 Task: Create an issue to suggest a new feature or improvement.
Action: Mouse moved to (989, 62)
Screenshot: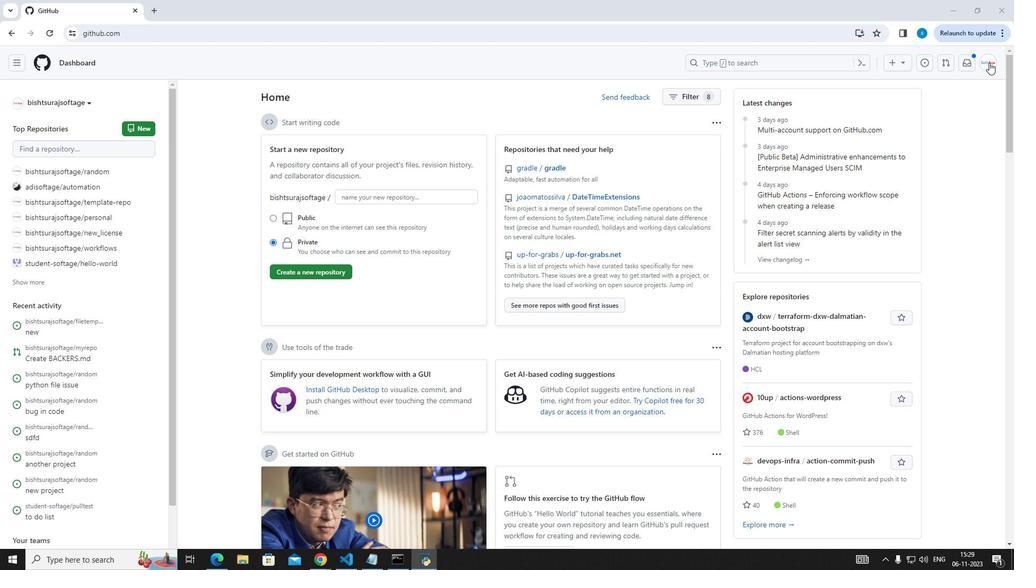 
Action: Mouse pressed left at (989, 62)
Screenshot: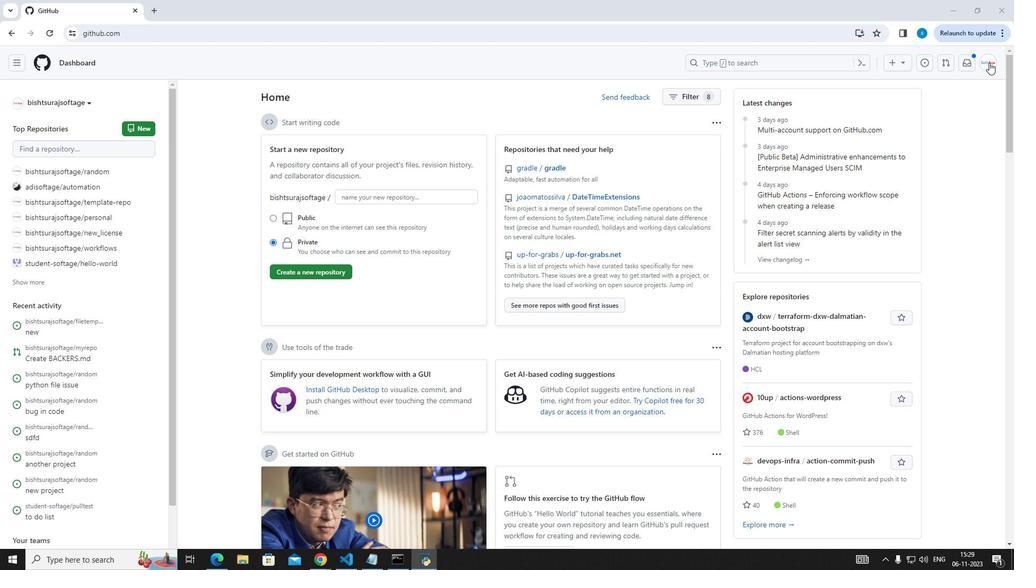 
Action: Mouse moved to (927, 156)
Screenshot: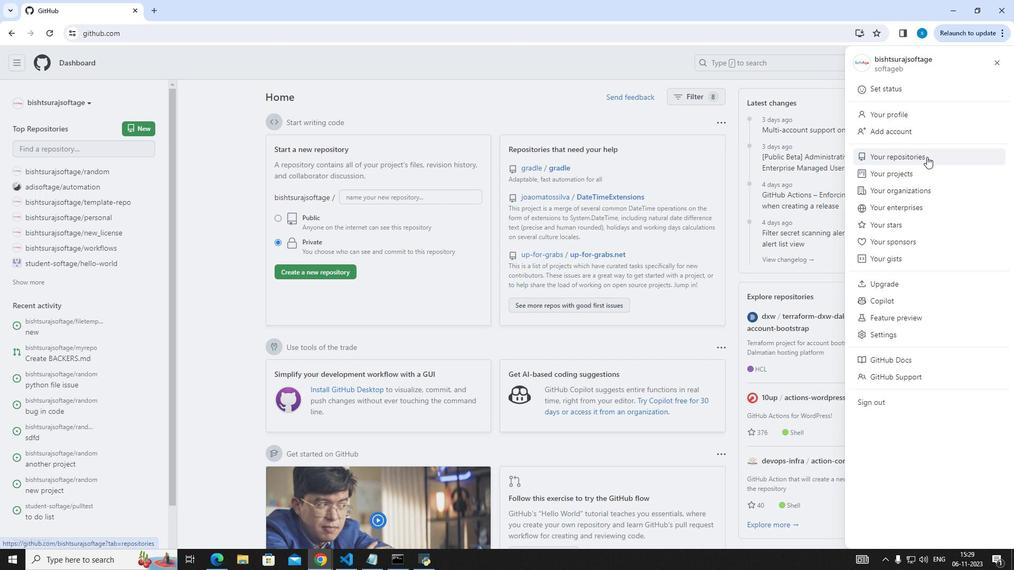 
Action: Mouse pressed left at (927, 156)
Screenshot: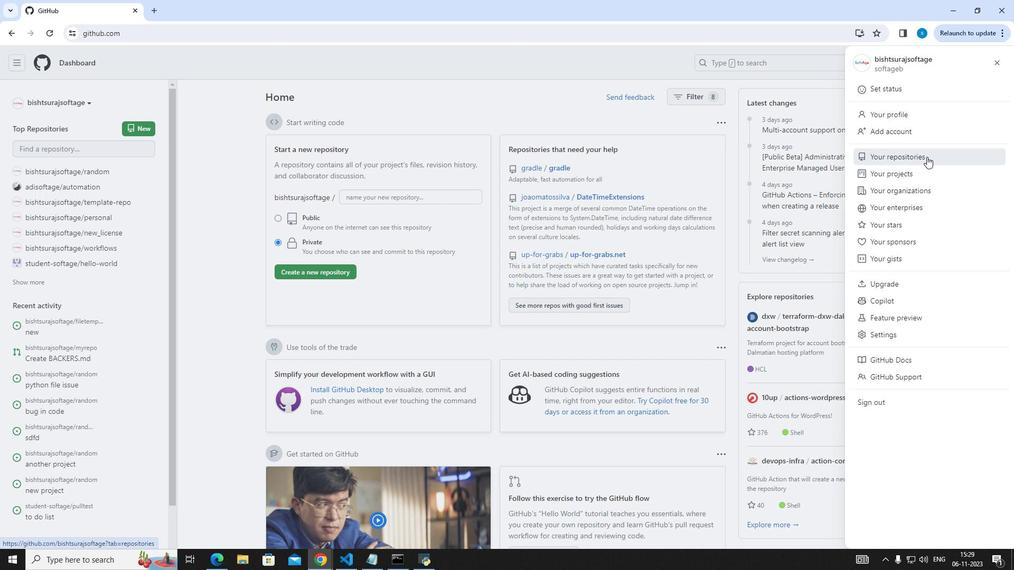 
Action: Mouse moved to (368, 306)
Screenshot: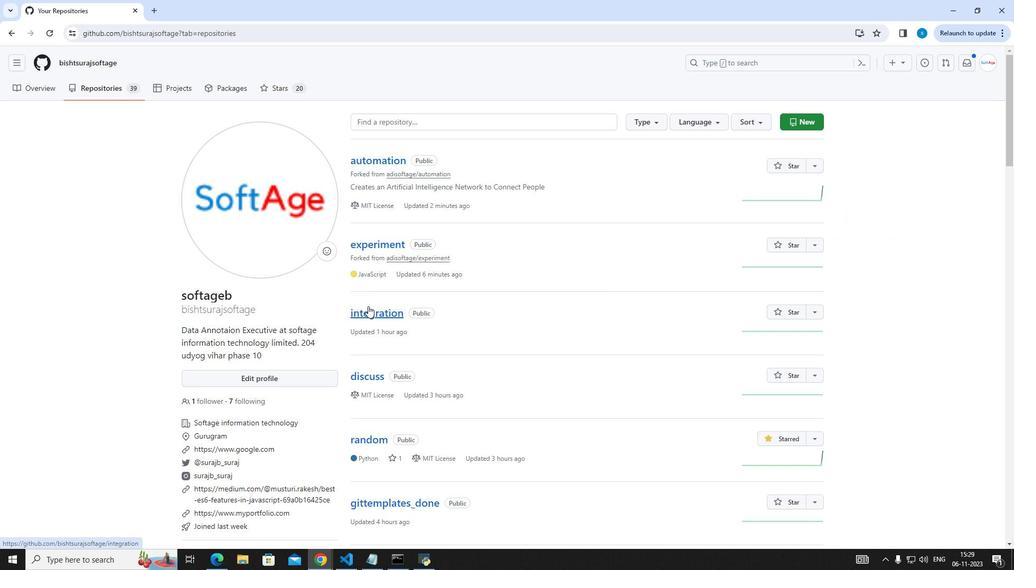 
Action: Mouse pressed left at (368, 306)
Screenshot: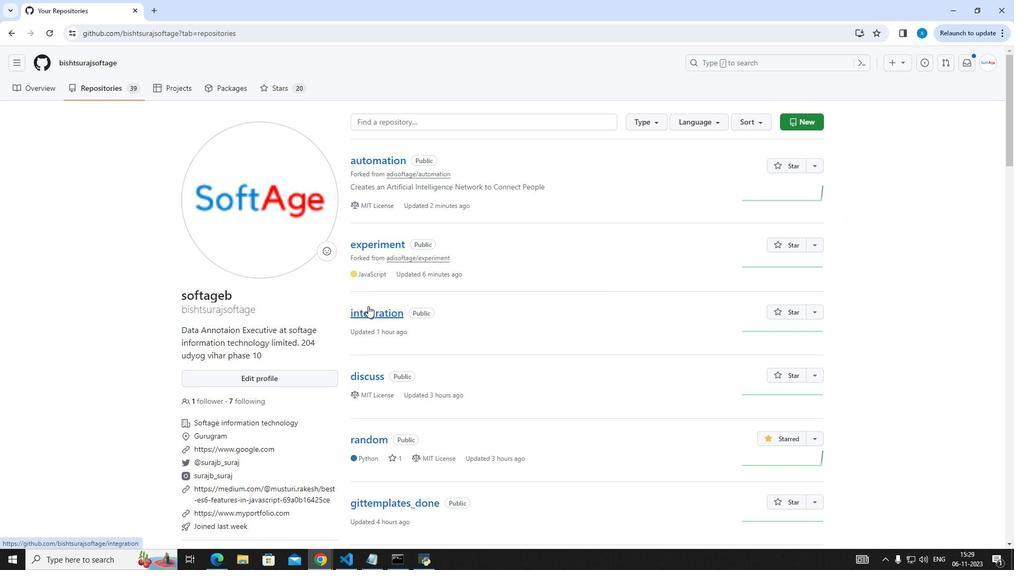 
Action: Mouse moved to (81, 89)
Screenshot: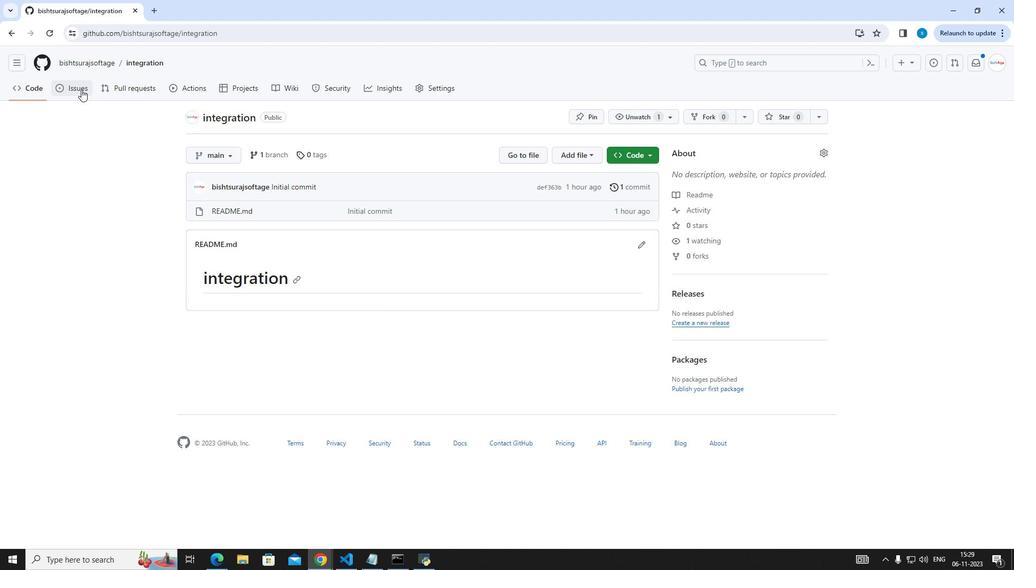 
Action: Mouse pressed left at (81, 89)
Screenshot: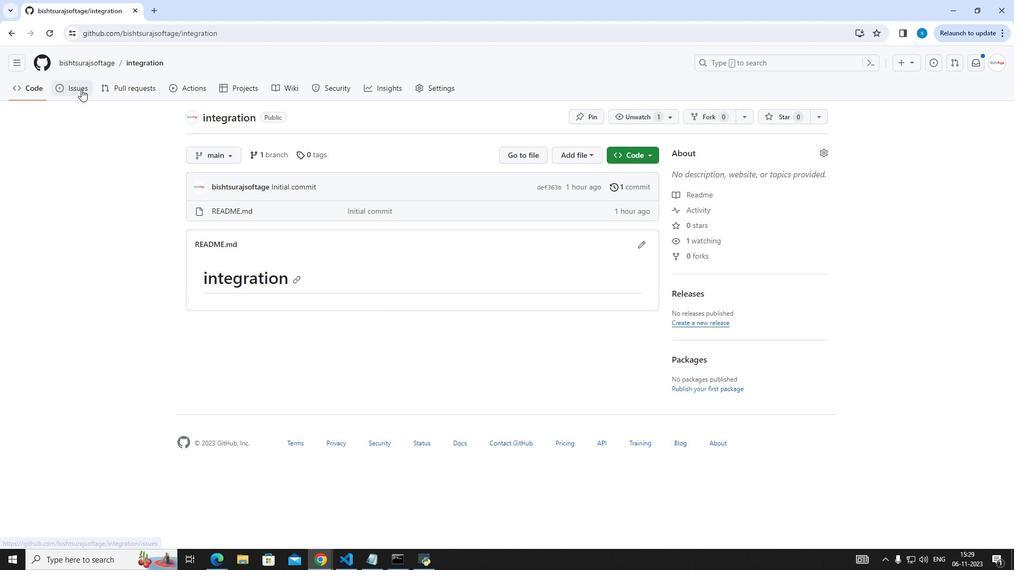 
Action: Mouse moved to (786, 191)
Screenshot: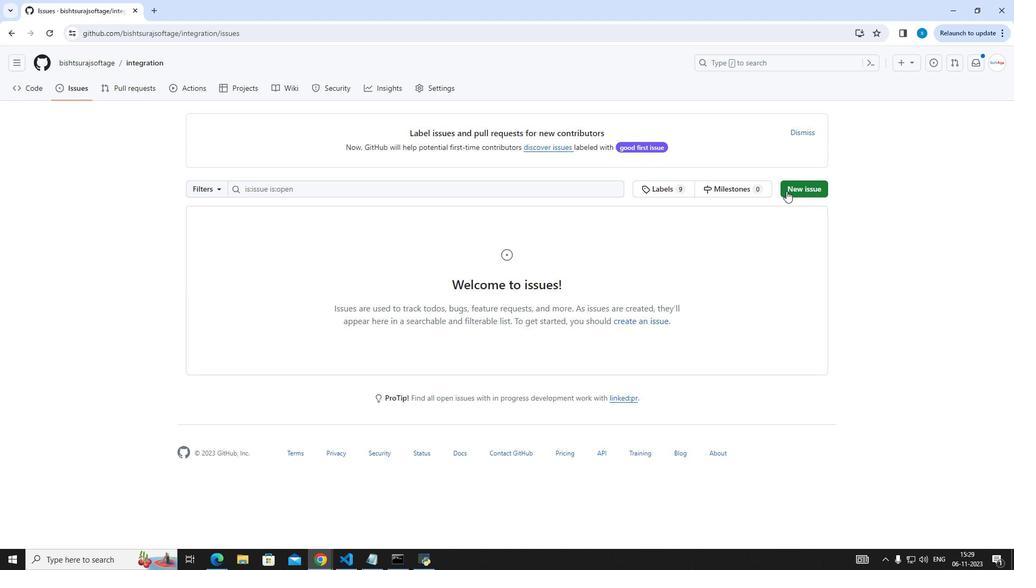 
Action: Mouse pressed left at (786, 191)
Screenshot: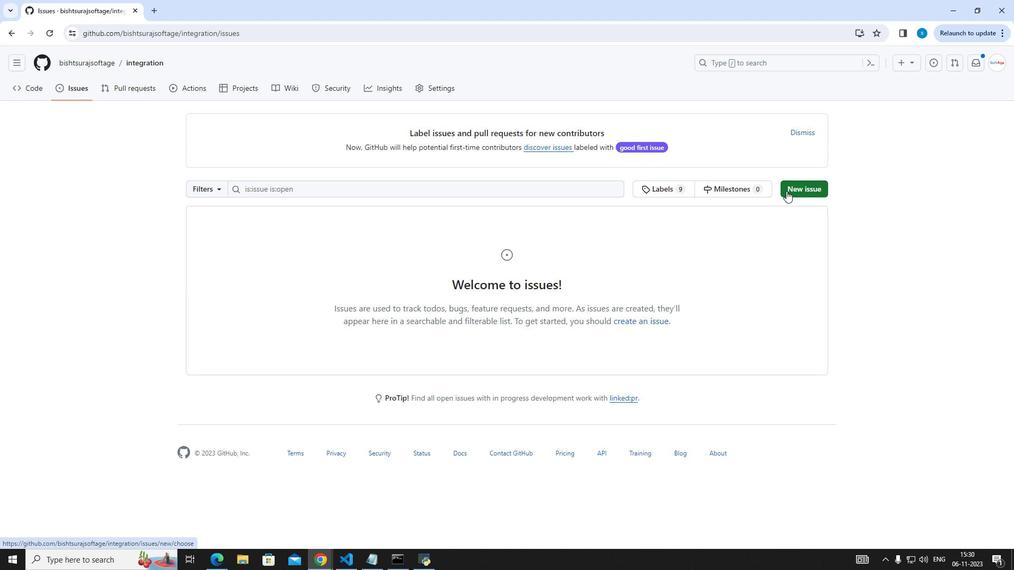 
Action: Mouse moved to (358, 145)
Screenshot: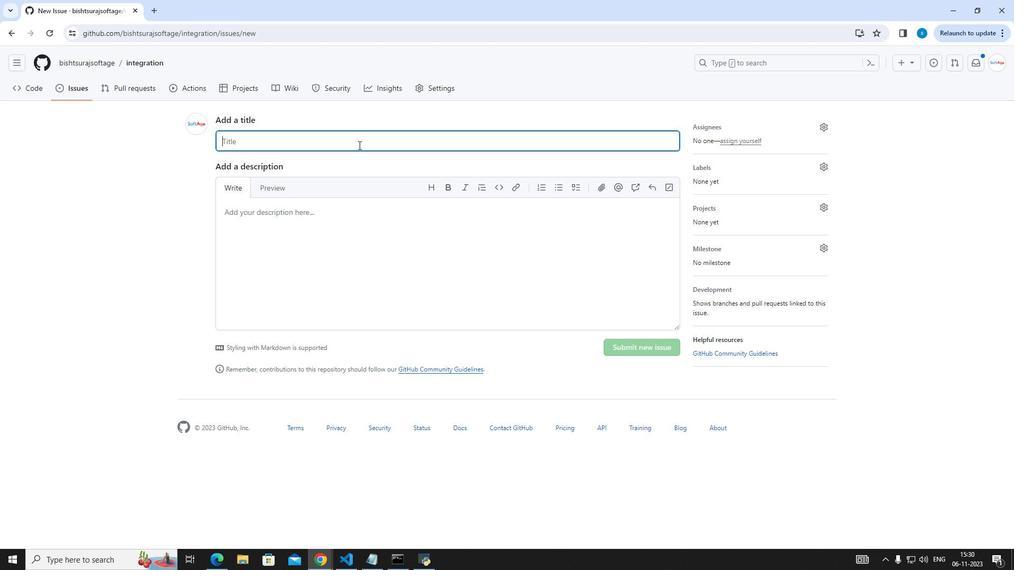 
Action: Mouse pressed left at (358, 145)
Screenshot: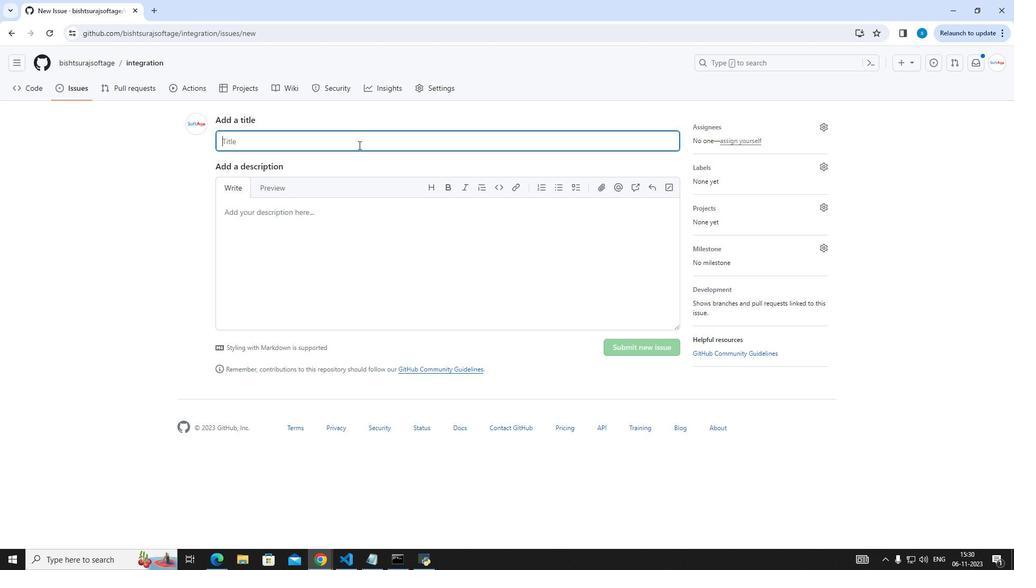 
Action: Mouse moved to (358, 144)
Screenshot: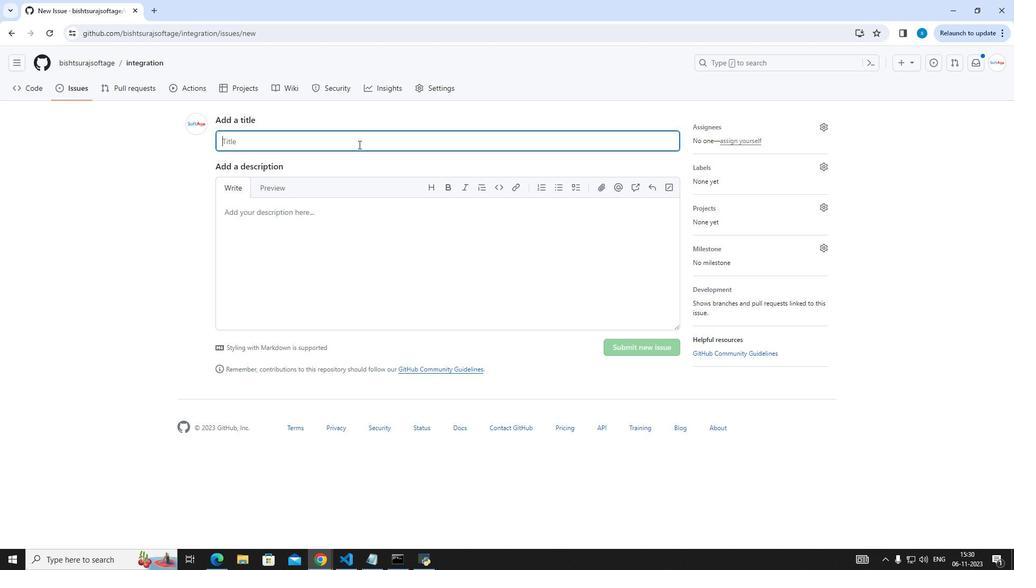 
Action: Key pressed <Key.shift_r>Intefr<Key.backspace><Key.backspace>gration<Key.space>issues
Screenshot: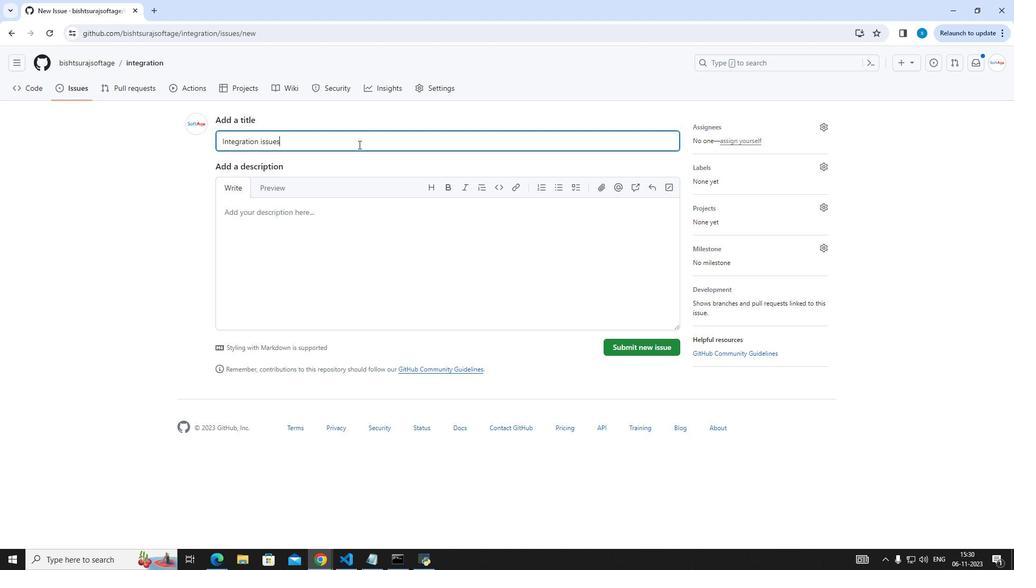 
Action: Mouse moved to (348, 217)
Screenshot: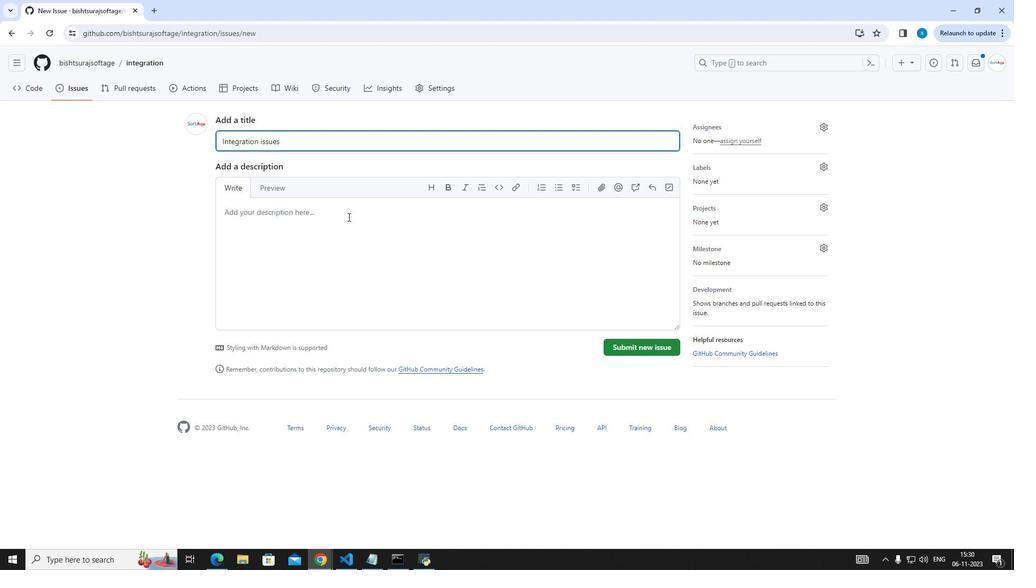 
Action: Mouse pressed left at (348, 217)
Screenshot: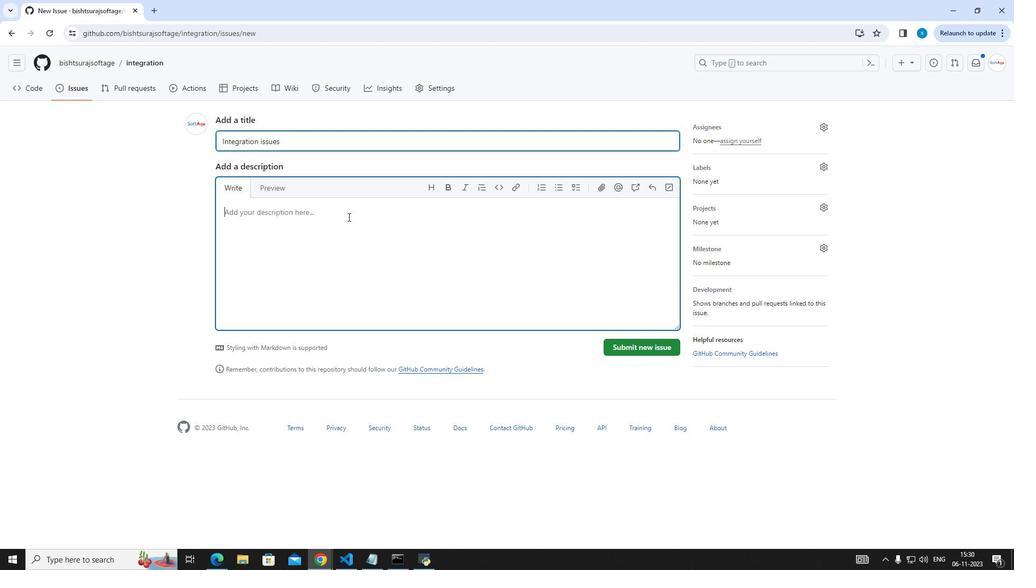 
Action: Key pressed <Key.shift_r>Weel<Key.space><Key.backspace><Key.backspace><Key.backspace><Key.backspace>wll<Key.backspace><Key.backspace><Key.backspace>ell,<Key.space>there<Key.space>are<Key.space><Key.space>signig<Key.backspace>ficant<Key.space>bud<Key.backspace>gs<Key.space>in<Key.space>the<Key.space>main<Key.space>javascript<Key.space>filr<Key.backspace>e.<Key.space><Key.shift_r>Please<Key.space>resolve<Key.space>the<Key.space>issue<Key.space>as<Key.space>soon<Key.space>as<Key.space>possible.
Screenshot: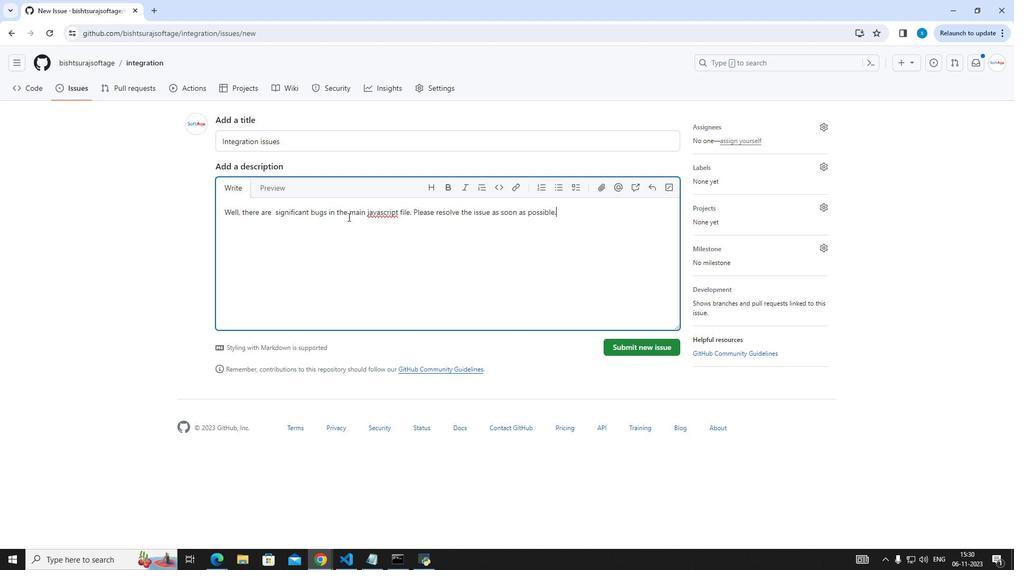 
Action: Mouse moved to (826, 120)
Screenshot: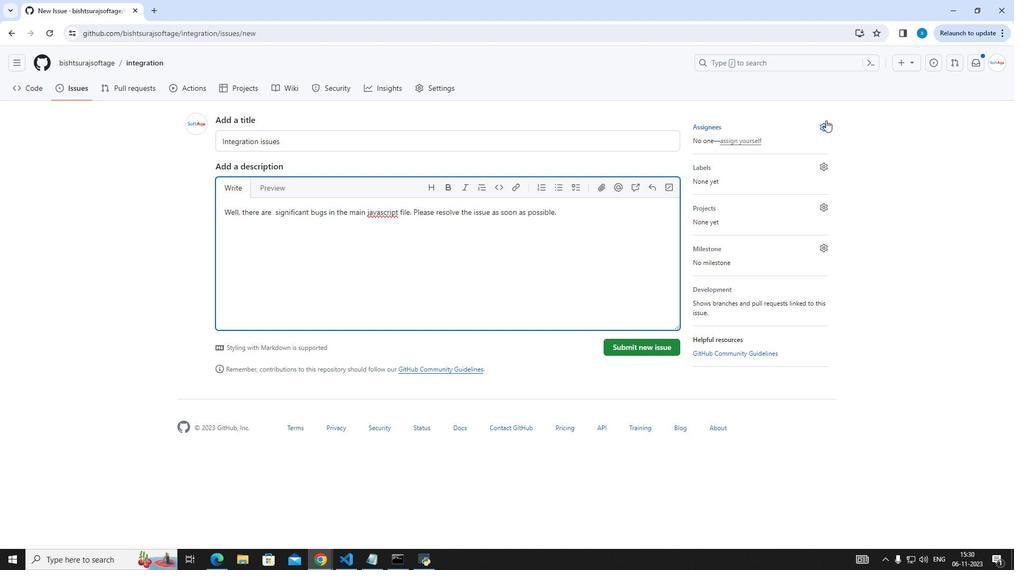 
Action: Mouse pressed left at (826, 120)
Screenshot: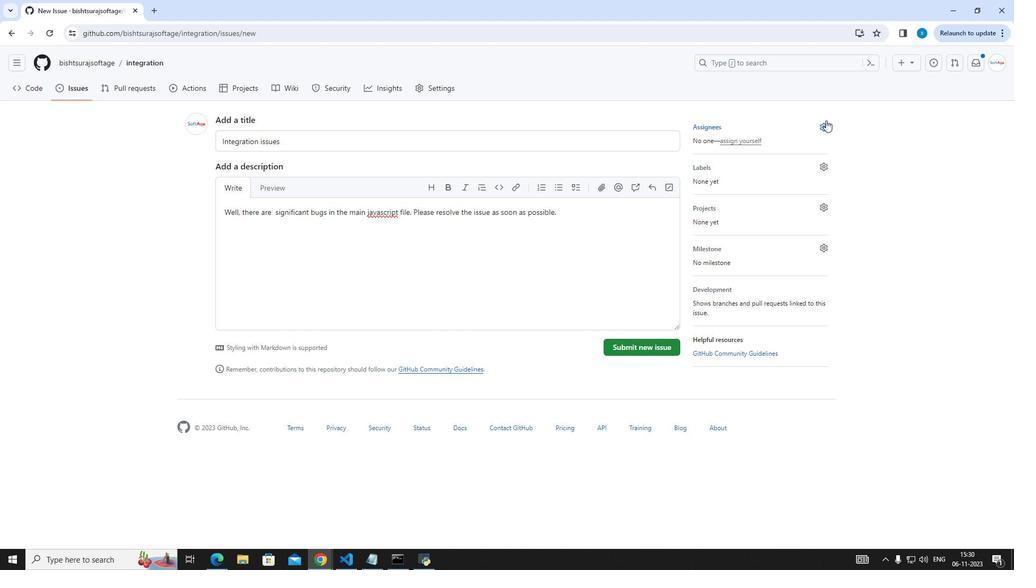 
Action: Mouse moved to (768, 214)
Screenshot: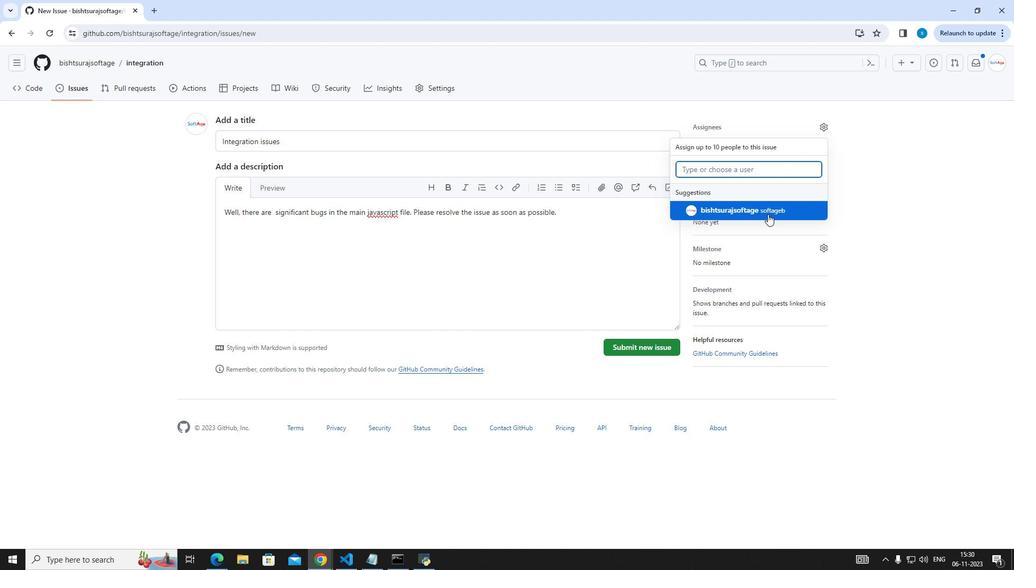 
Action: Mouse pressed left at (768, 214)
Screenshot: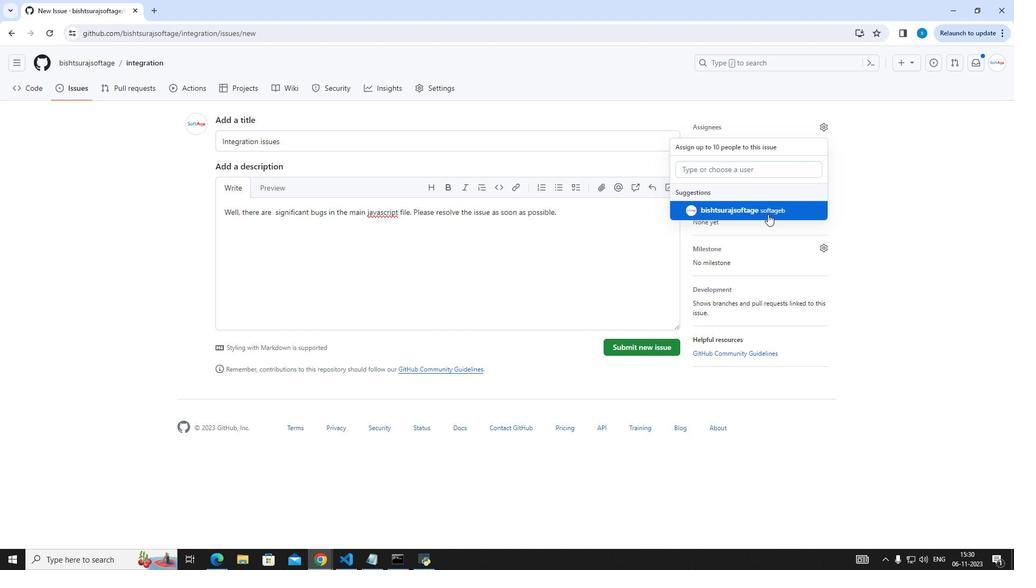 
Action: Mouse moved to (775, 231)
Screenshot: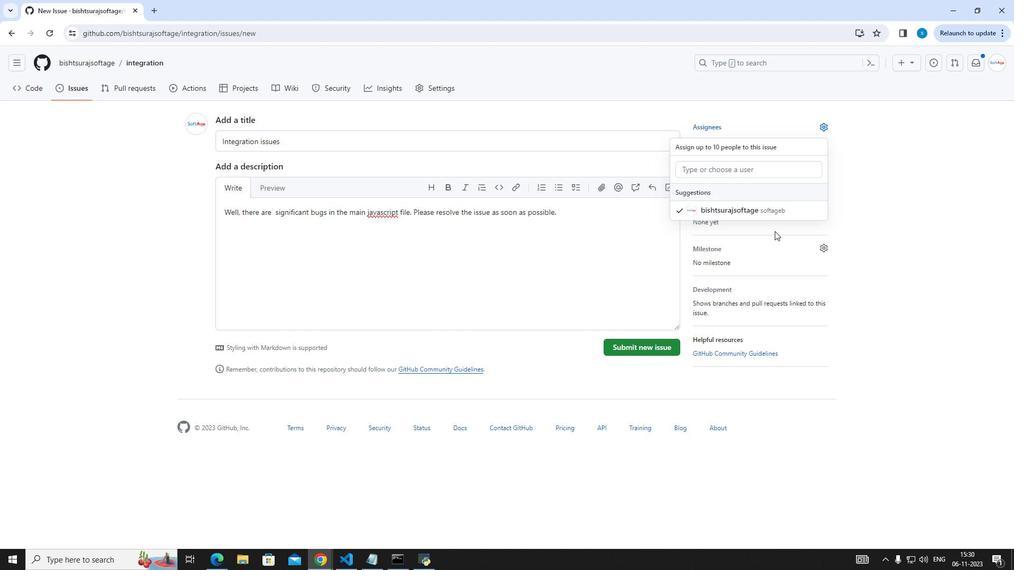 
Action: Mouse pressed left at (775, 231)
Screenshot: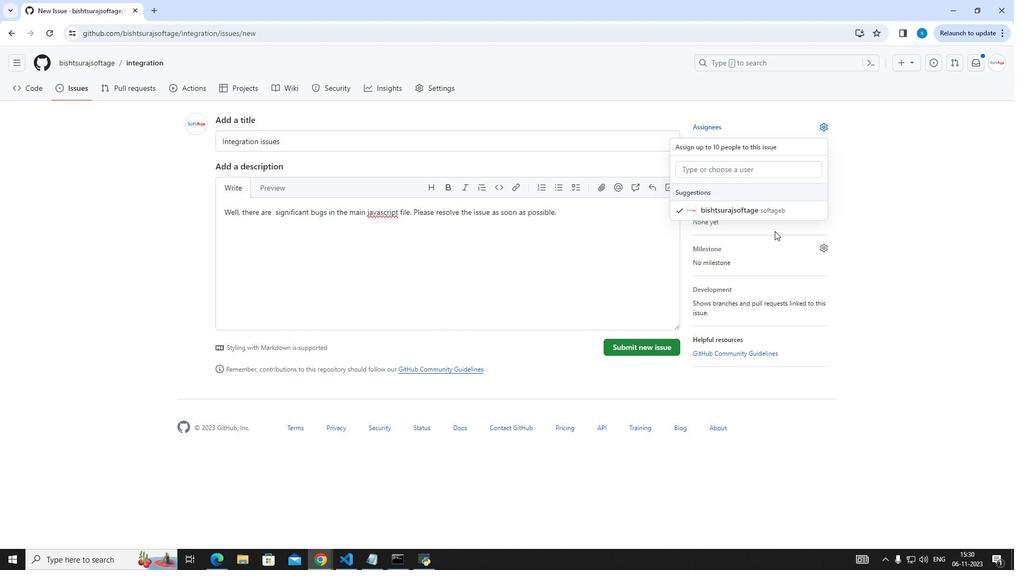 
Action: Mouse moved to (827, 171)
Screenshot: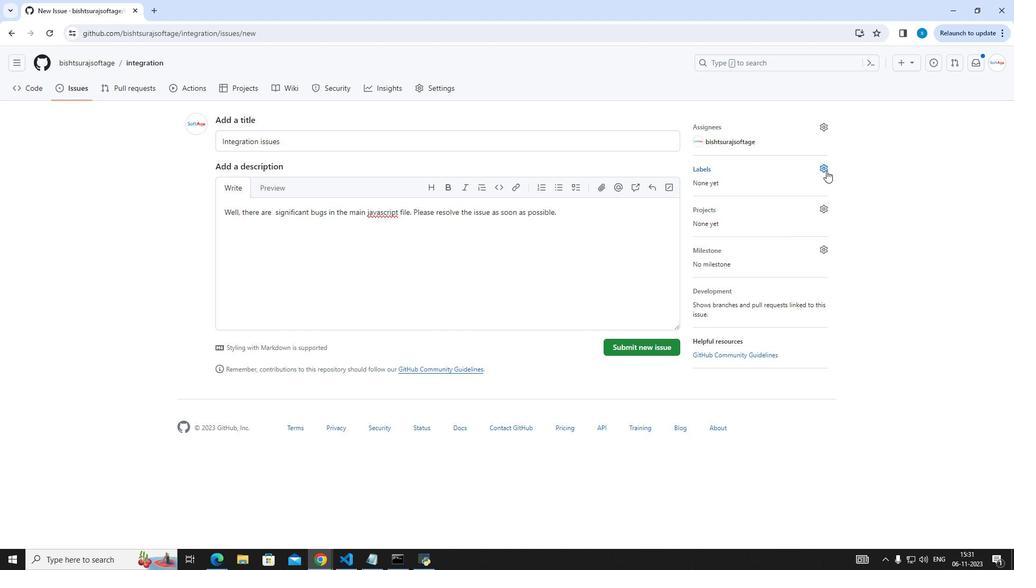 
Action: Mouse pressed left at (827, 171)
Screenshot: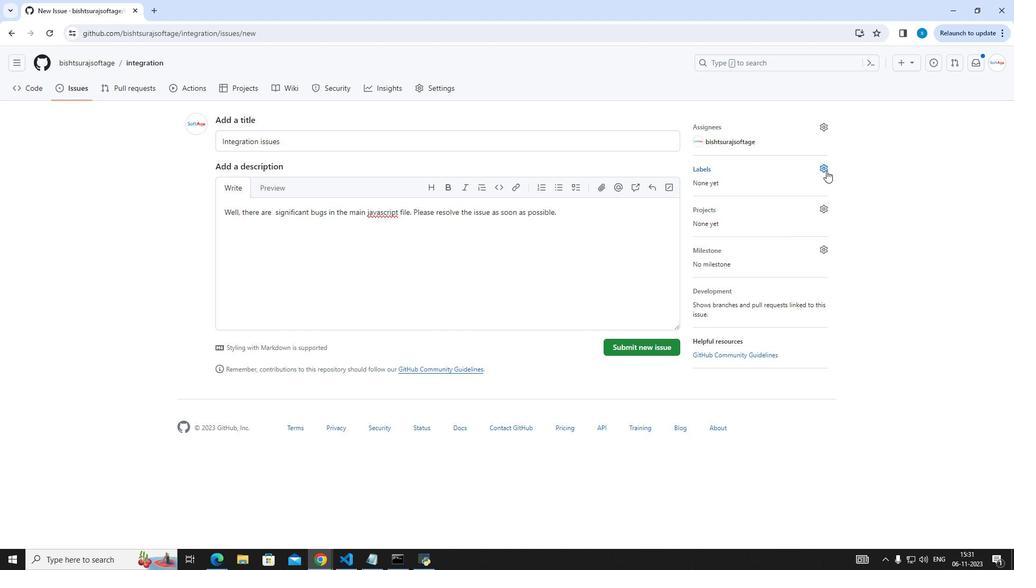 
Action: Mouse moved to (763, 239)
Screenshot: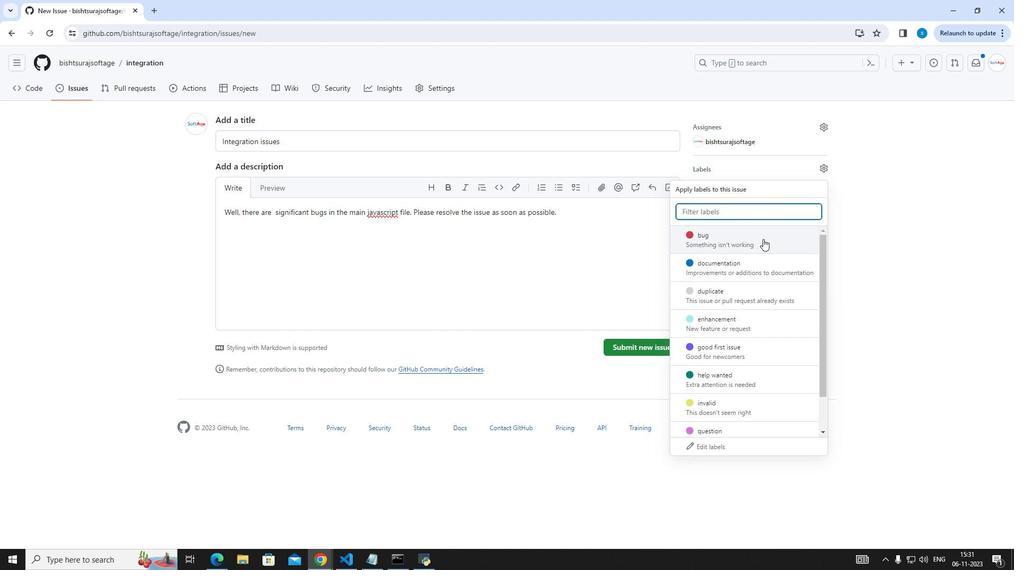 
Action: Mouse pressed left at (763, 239)
Screenshot: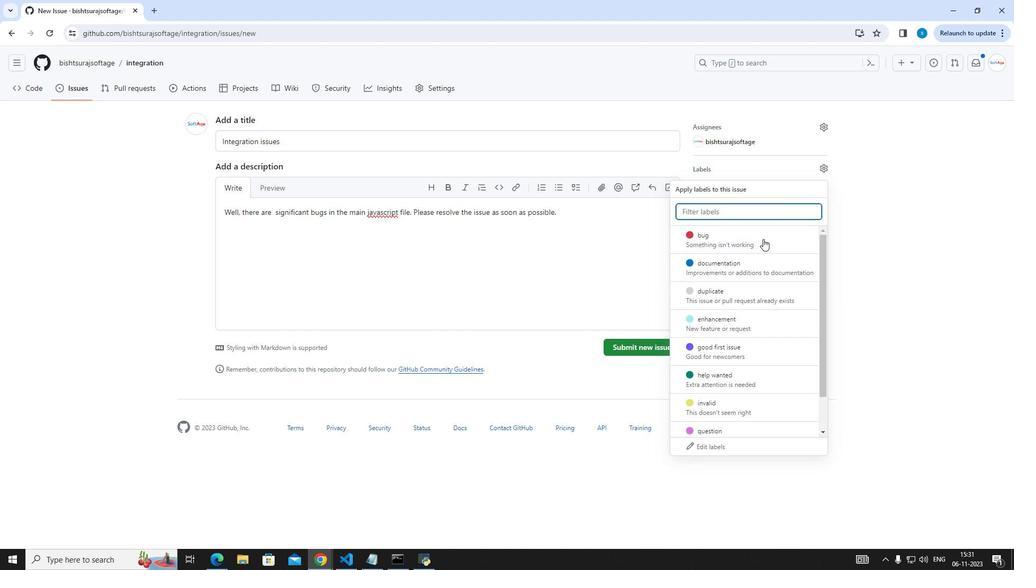 
Action: Mouse moved to (747, 308)
Screenshot: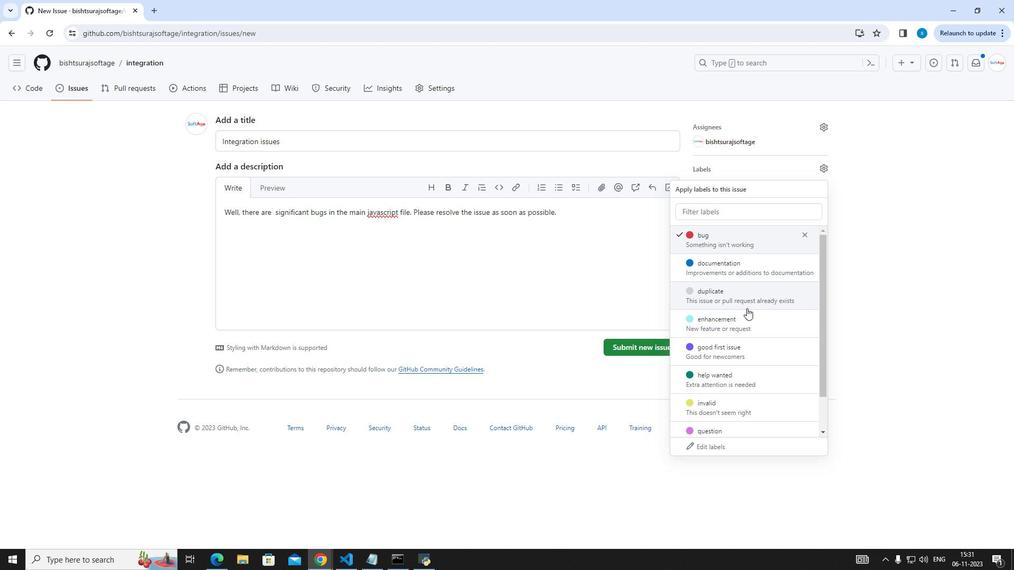 
Action: Mouse pressed left at (747, 308)
Screenshot: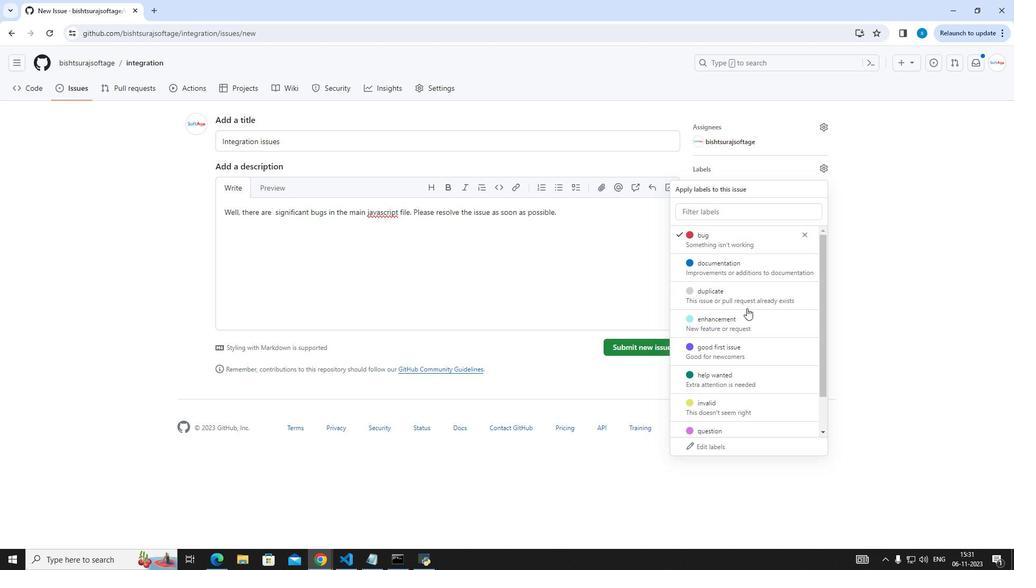 
Action: Mouse moved to (878, 255)
Screenshot: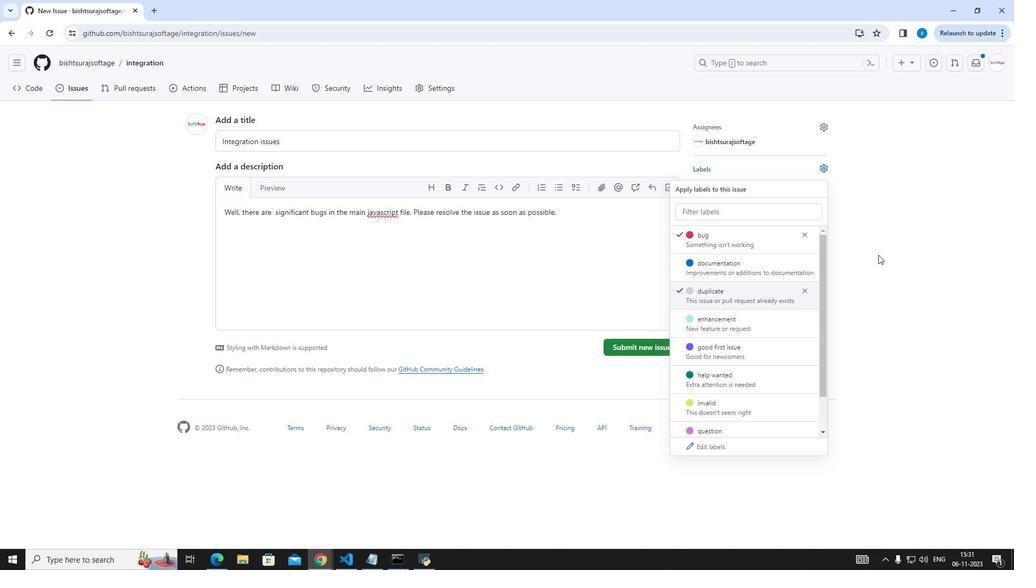 
Action: Mouse pressed left at (878, 255)
Screenshot: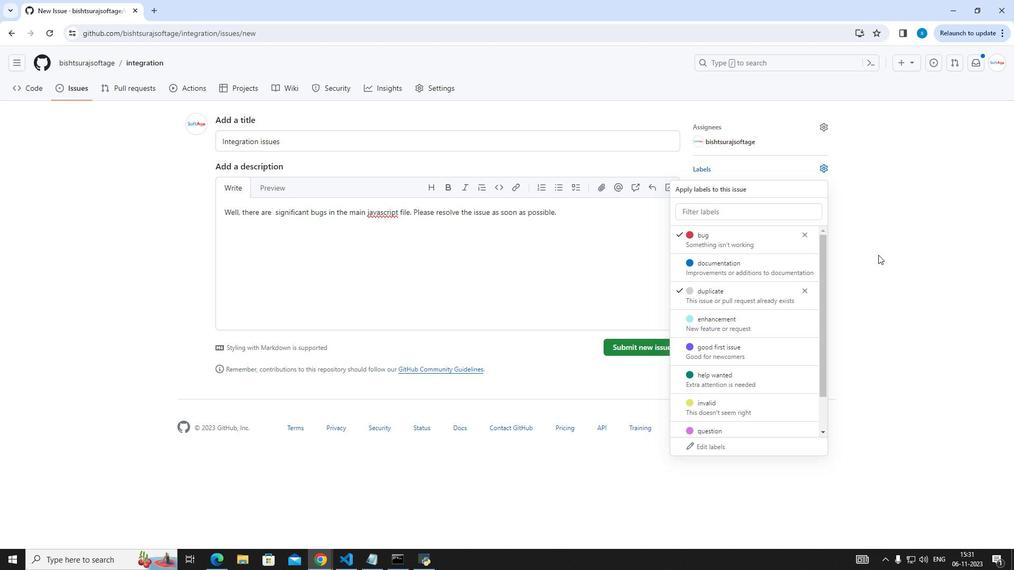 
Action: Mouse moved to (824, 214)
Screenshot: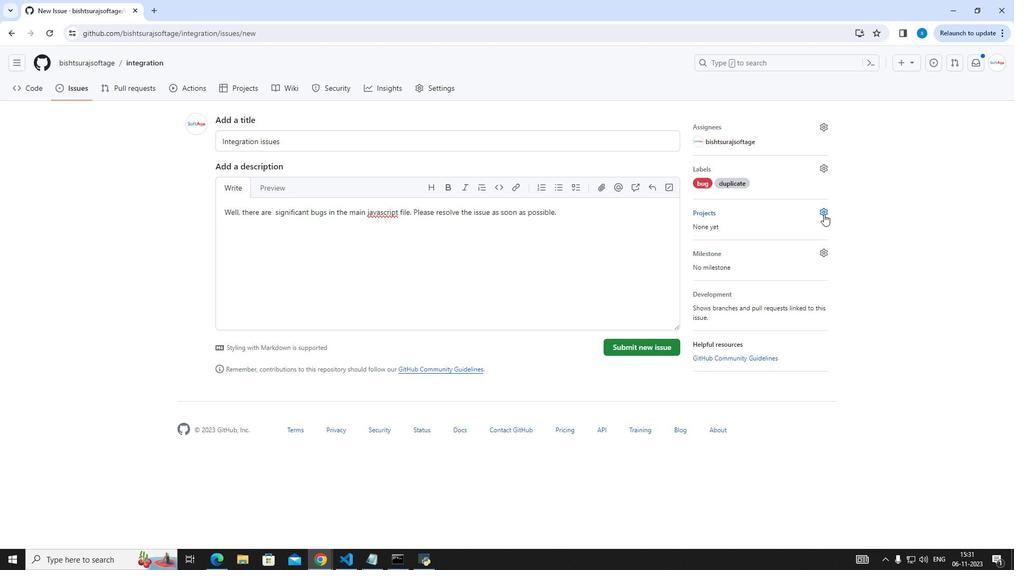
Action: Mouse pressed left at (824, 214)
Screenshot: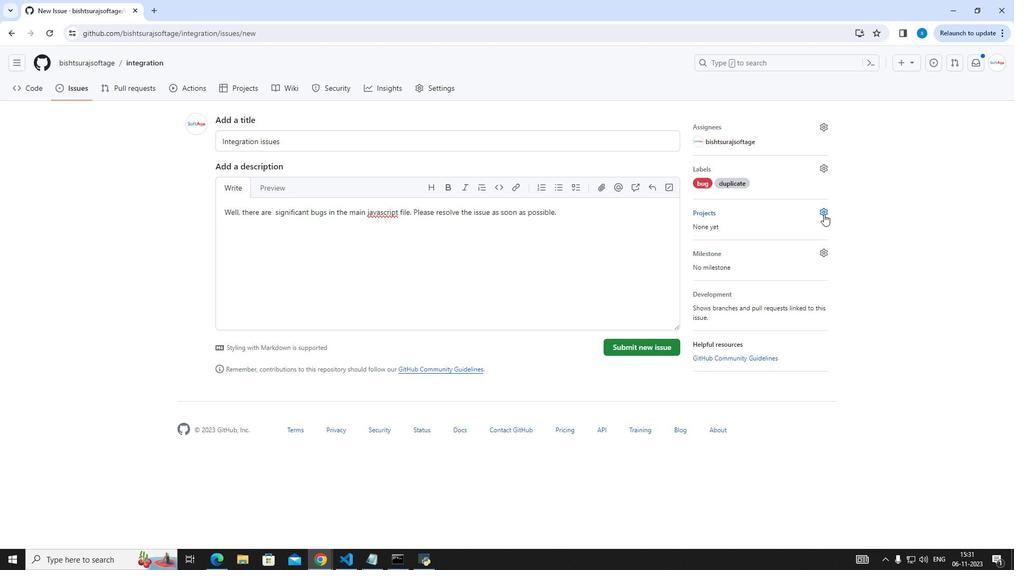 
Action: Mouse moved to (780, 297)
Screenshot: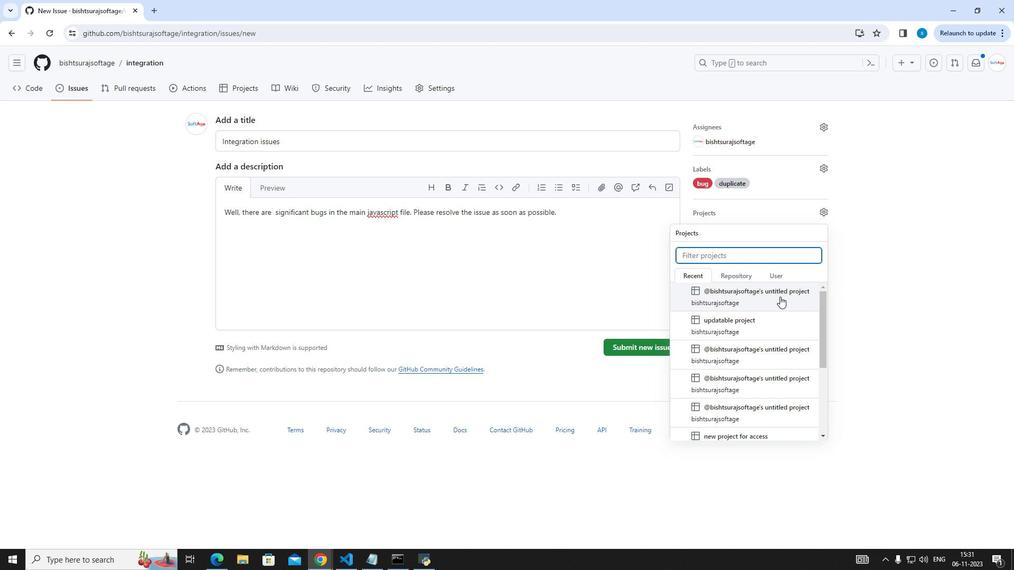 
Action: Mouse pressed left at (780, 297)
Screenshot: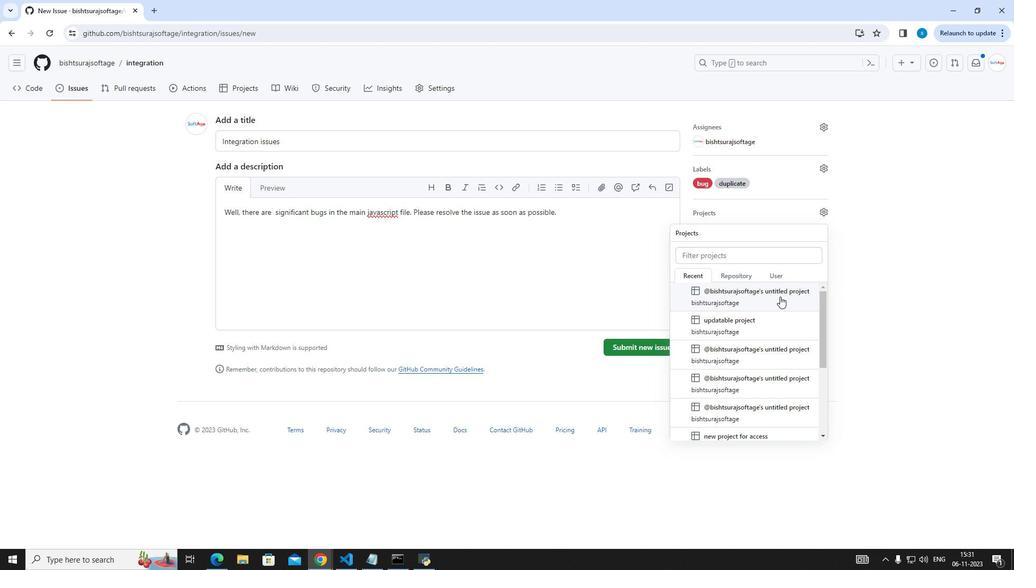 
Action: Mouse moved to (875, 249)
Screenshot: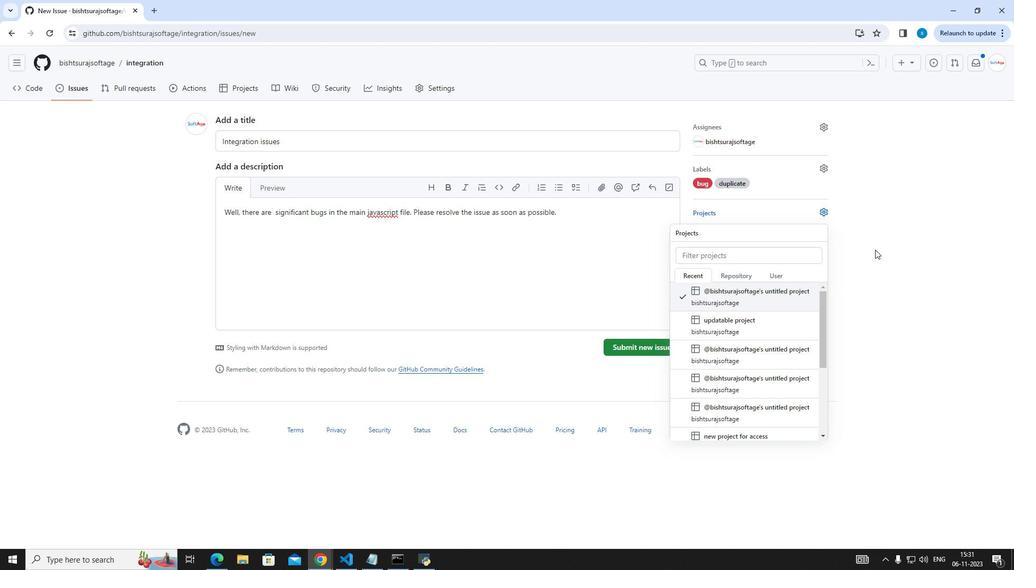 
Action: Mouse pressed left at (875, 249)
Screenshot: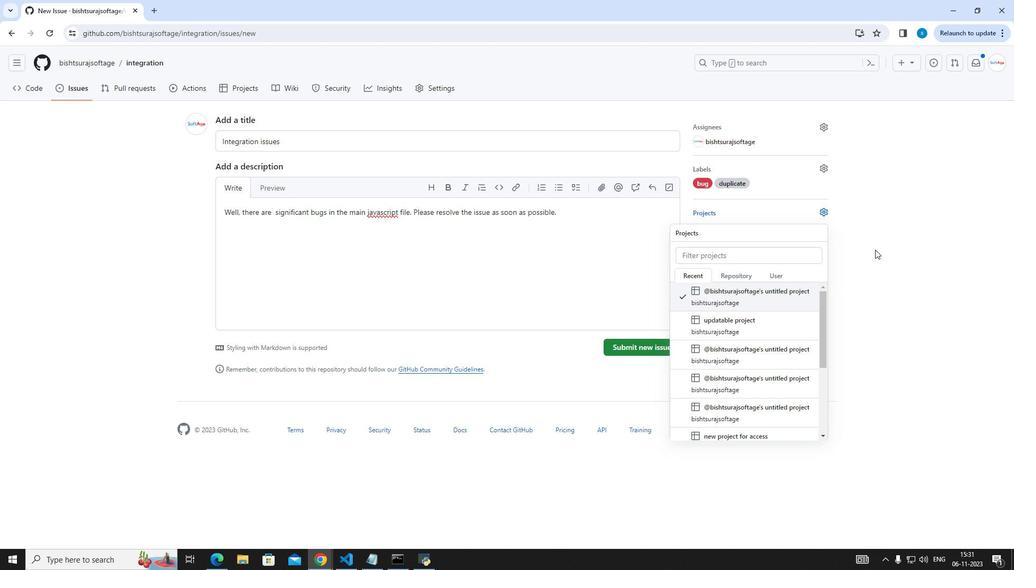 
Action: Mouse moved to (823, 252)
Screenshot: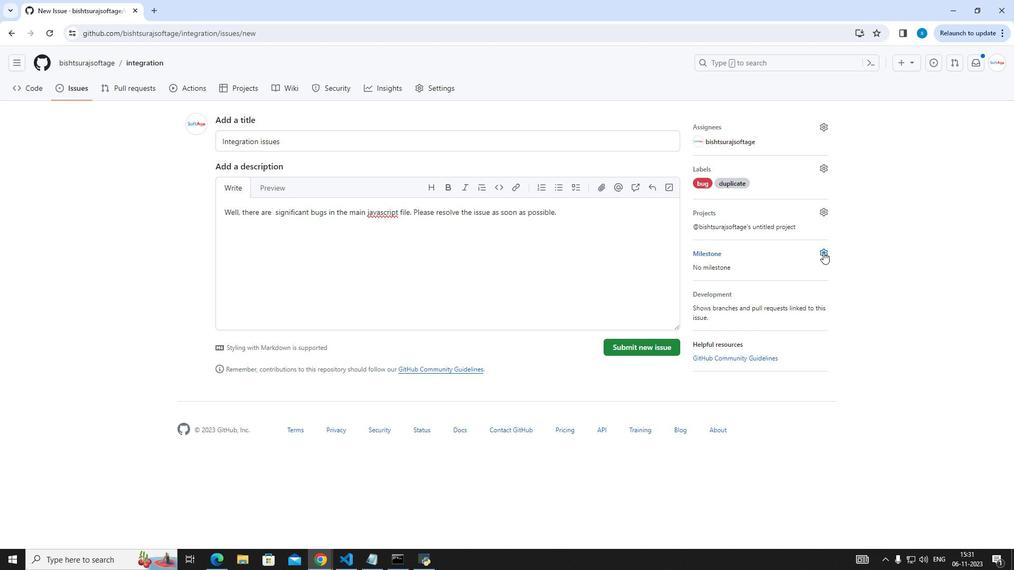 
Action: Mouse pressed left at (823, 252)
Screenshot: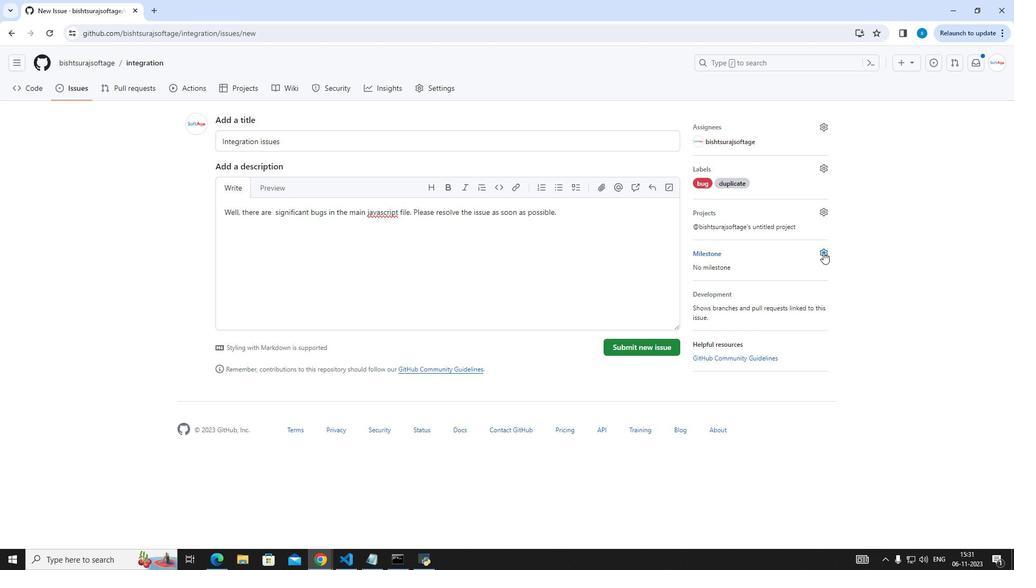 
Action: Mouse moved to (762, 301)
Screenshot: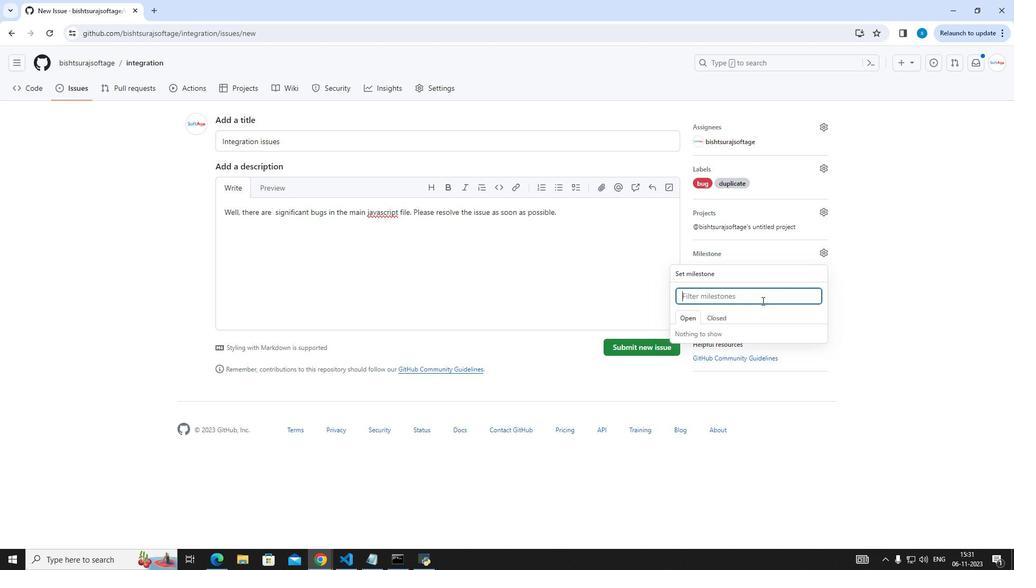 
Action: Key pressed s
Screenshot: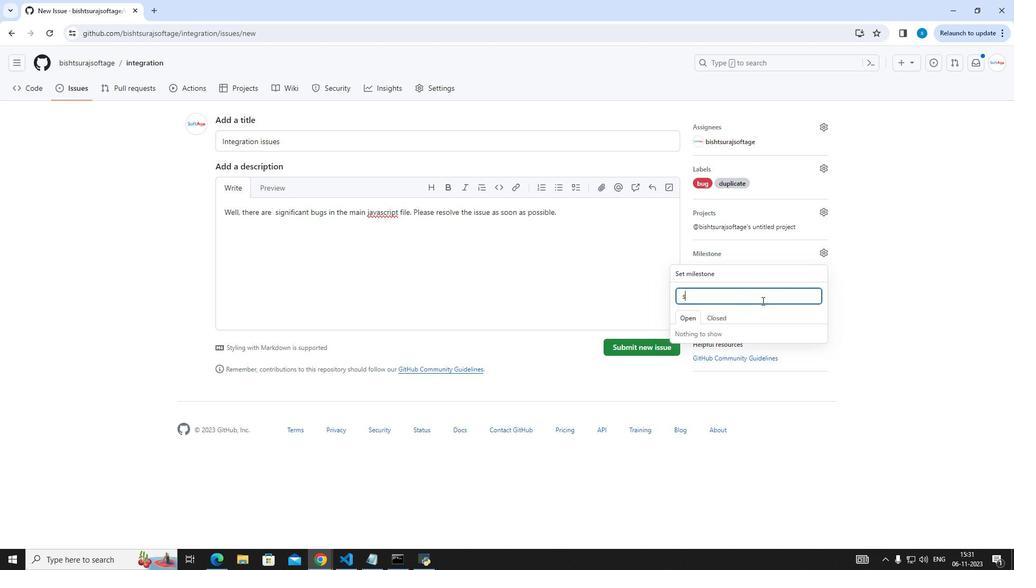 
Action: Mouse moved to (765, 334)
Screenshot: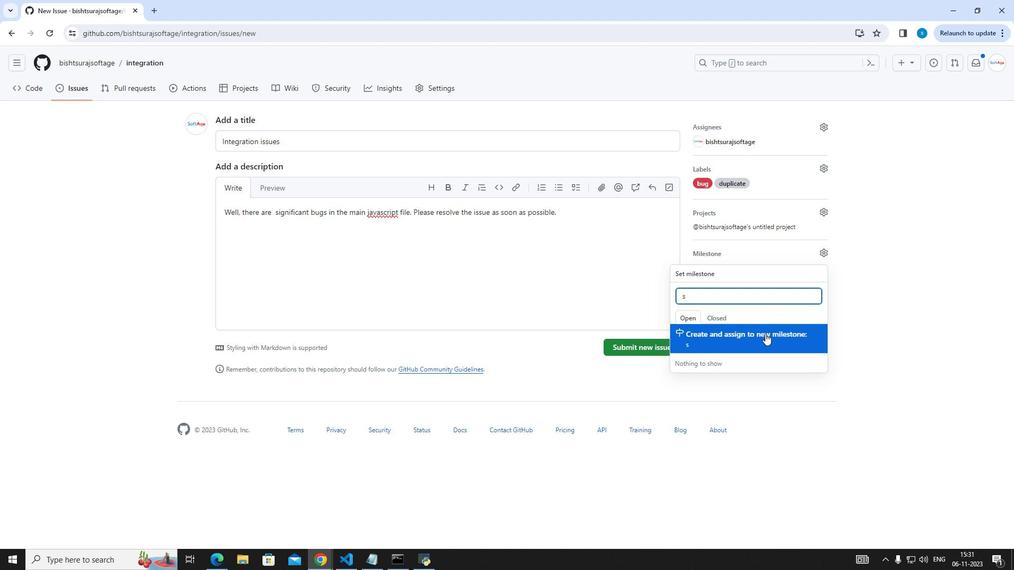 
Action: Mouse pressed left at (765, 334)
Screenshot: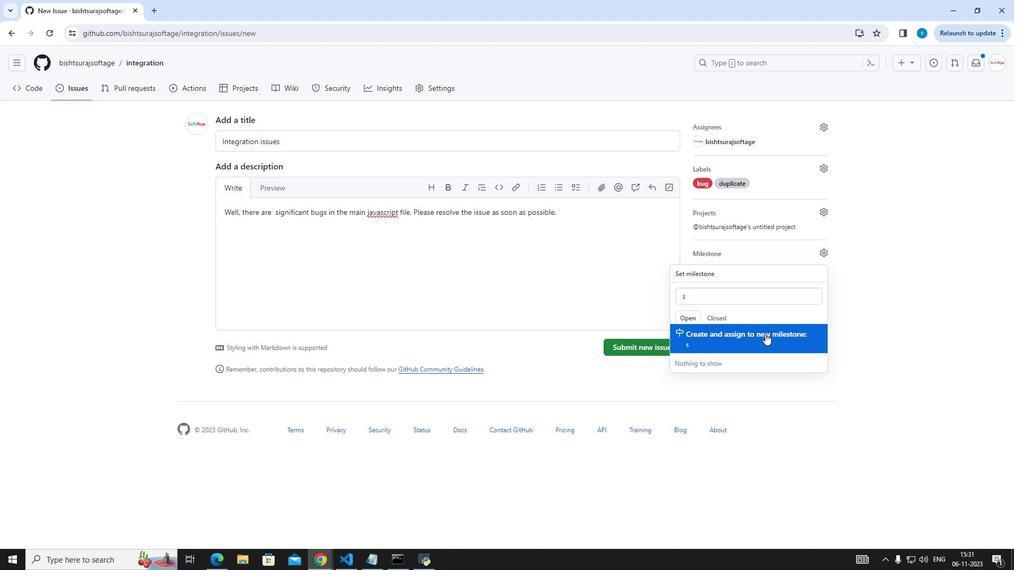 
Action: Mouse moved to (651, 347)
Screenshot: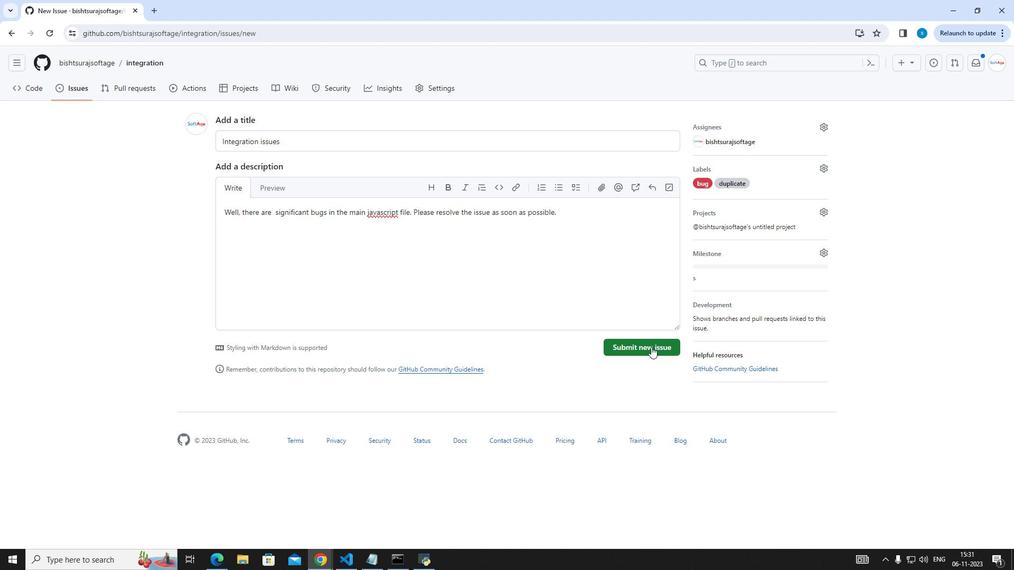 
Action: Mouse pressed left at (651, 347)
Screenshot: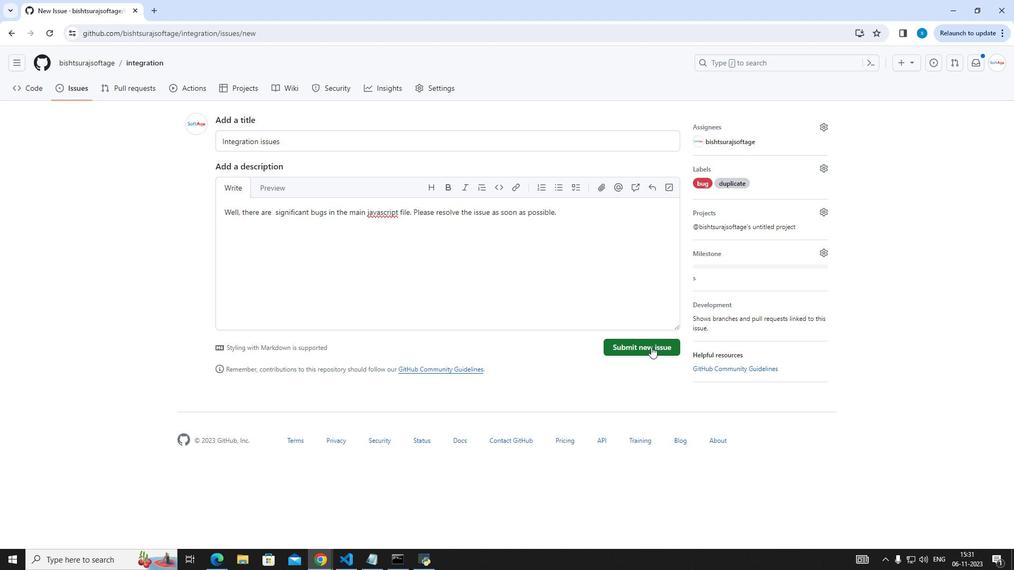 
Action: Mouse moved to (516, 311)
Screenshot: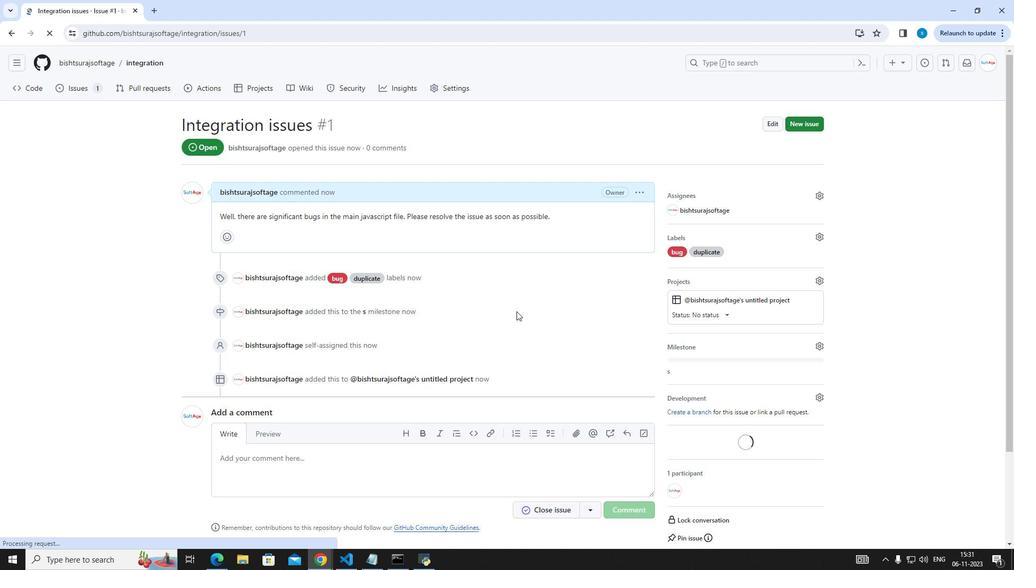 
Action: Mouse scrolled (516, 311) with delta (0, 0)
Screenshot: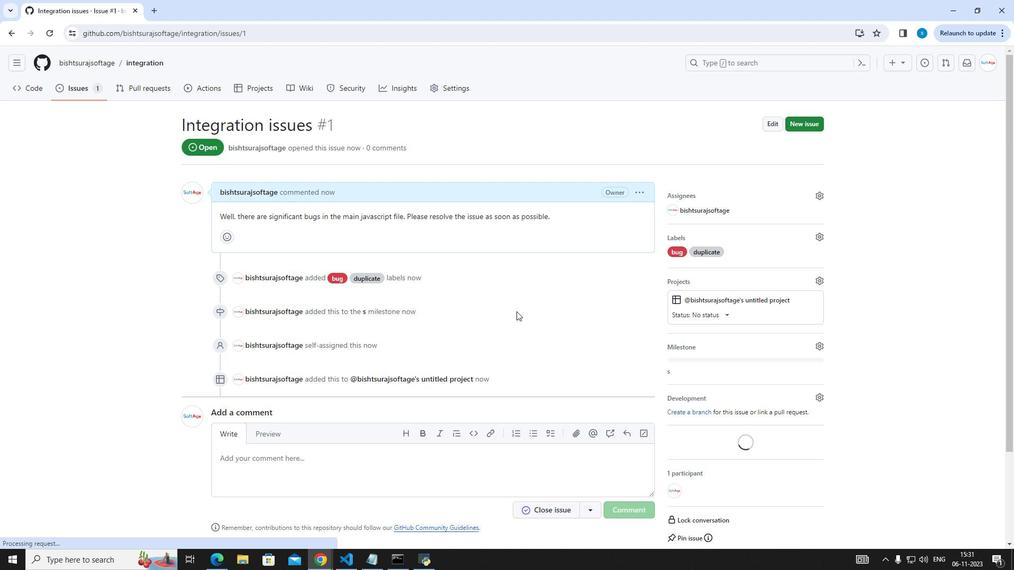 
Action: Mouse scrolled (516, 311) with delta (0, 0)
Screenshot: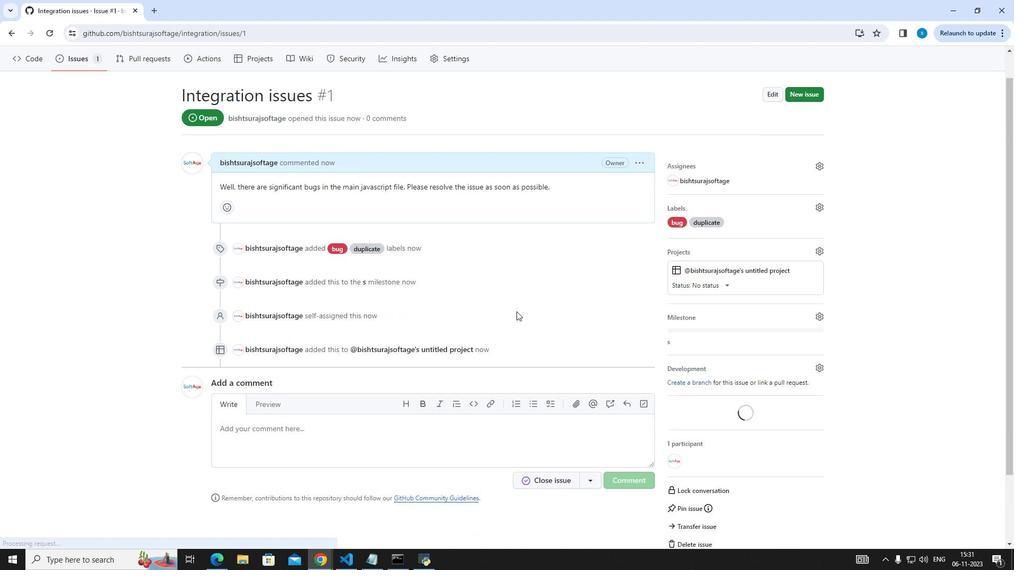 
Action: Mouse scrolled (516, 311) with delta (0, 0)
Screenshot: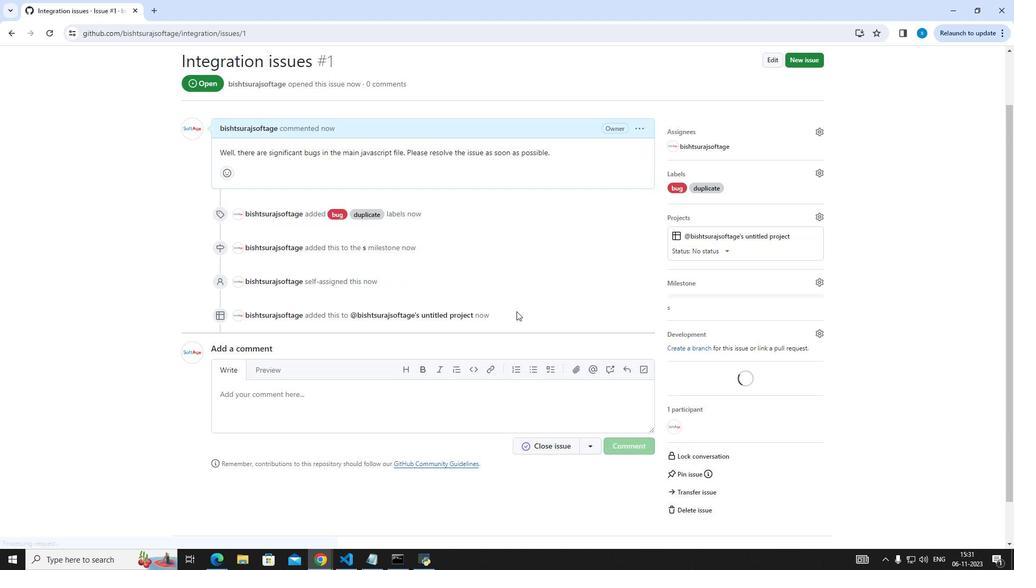 
Action: Mouse moved to (426, 347)
Screenshot: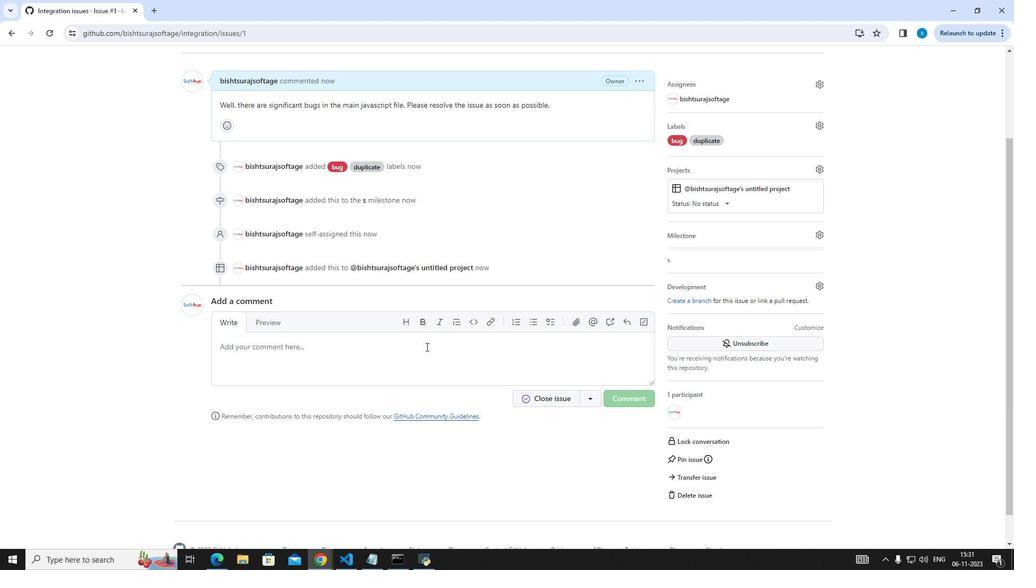 
Action: Mouse pressed left at (426, 347)
Screenshot: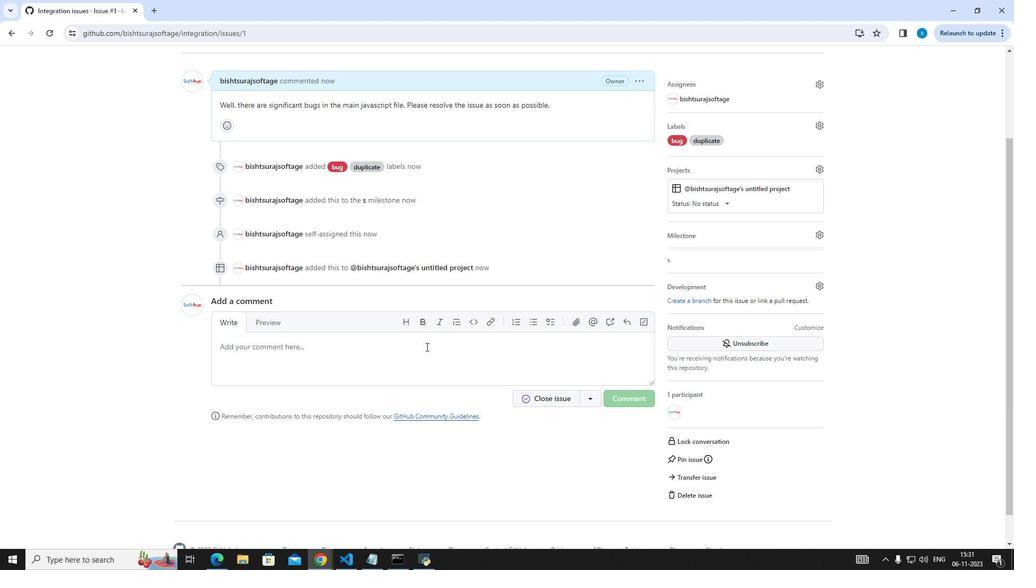
Action: Key pressed <Key.shift_r>That<Key.space>was<Key.space>great
Screenshot: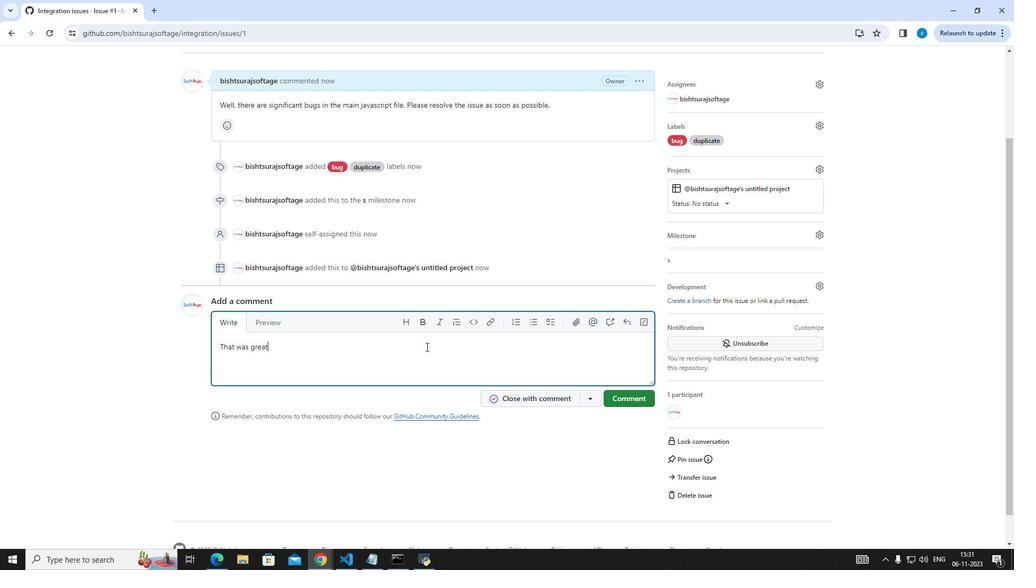 
Action: Mouse moved to (624, 399)
Screenshot: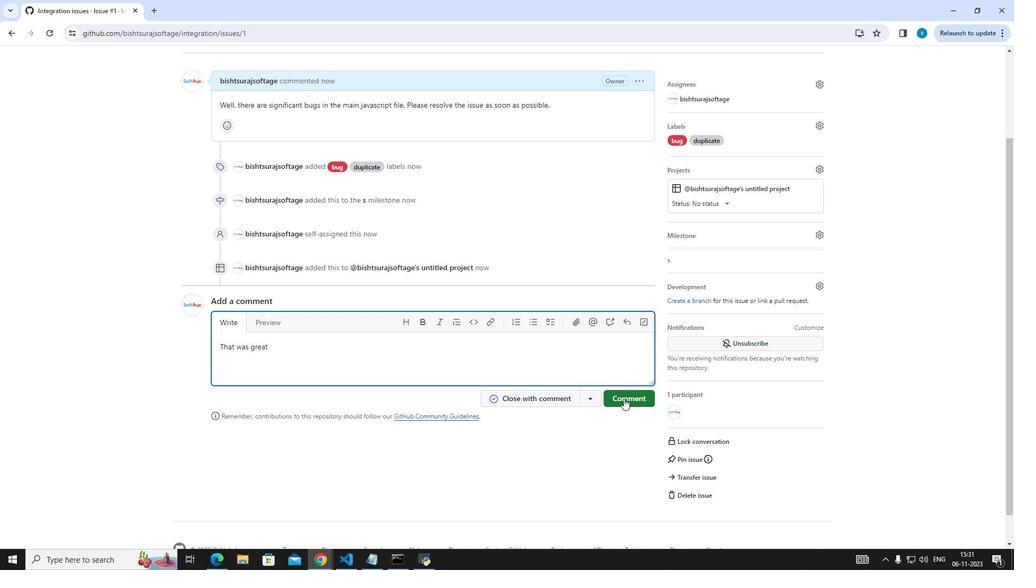 
Action: Mouse pressed left at (624, 399)
Screenshot: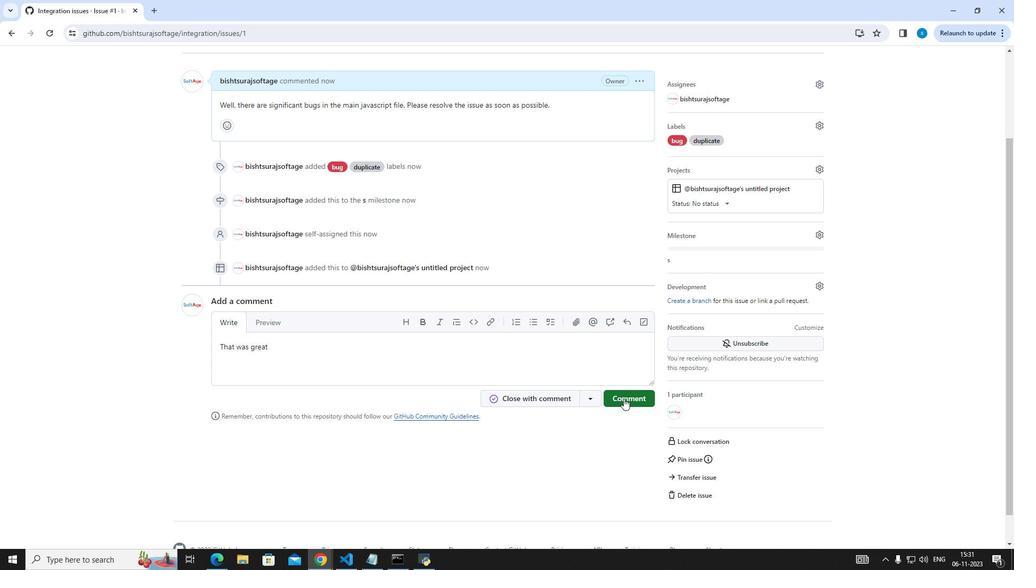 
Action: Mouse moved to (624, 399)
Screenshot: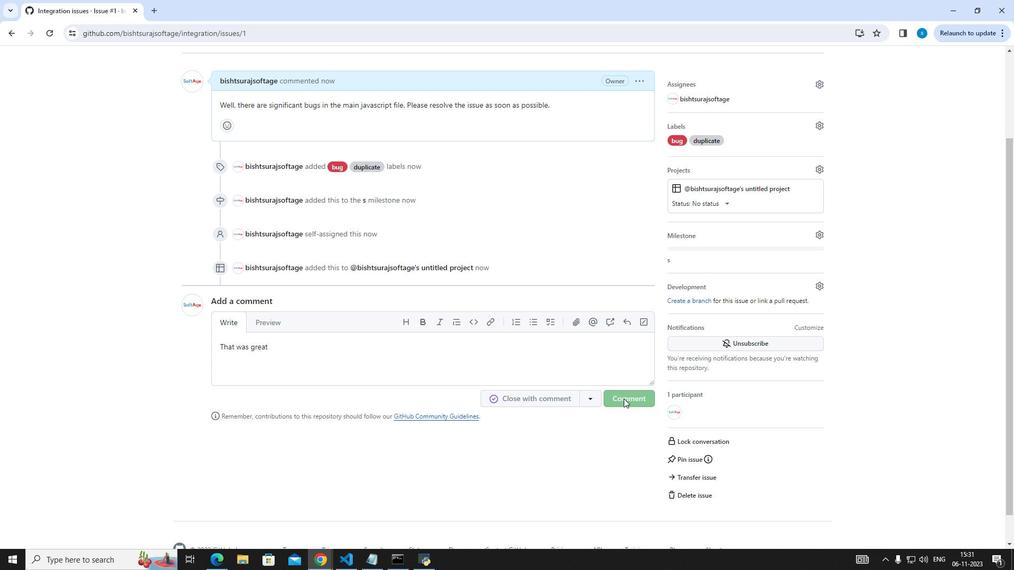 
